 Task: In the Contact  SophiaMoore30@benteler.com, Log Meeting with description: 'Participated in a strategic planning meeting to align sales strategies.'; Add date: '30 August, 2023', attach the document: Terms_and_conditions.doc. Logged in from softage.10@softage.net
Action: Mouse moved to (86, 65)
Screenshot: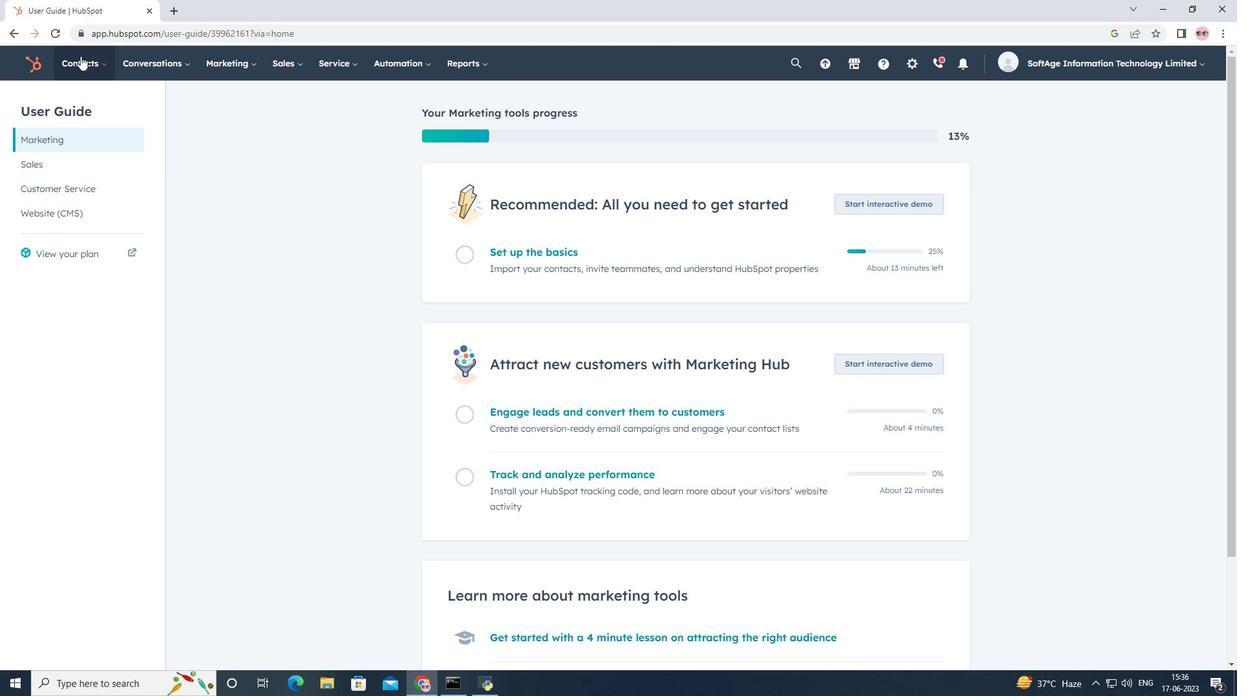 
Action: Mouse pressed left at (86, 65)
Screenshot: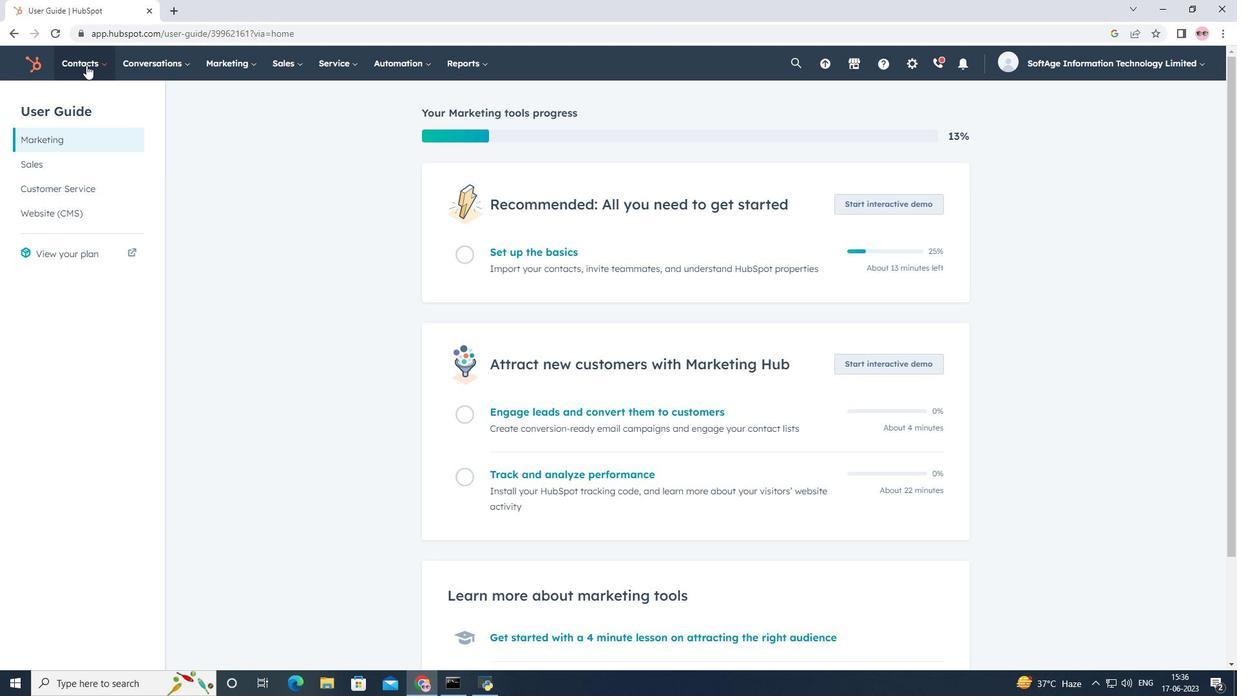 
Action: Mouse moved to (105, 100)
Screenshot: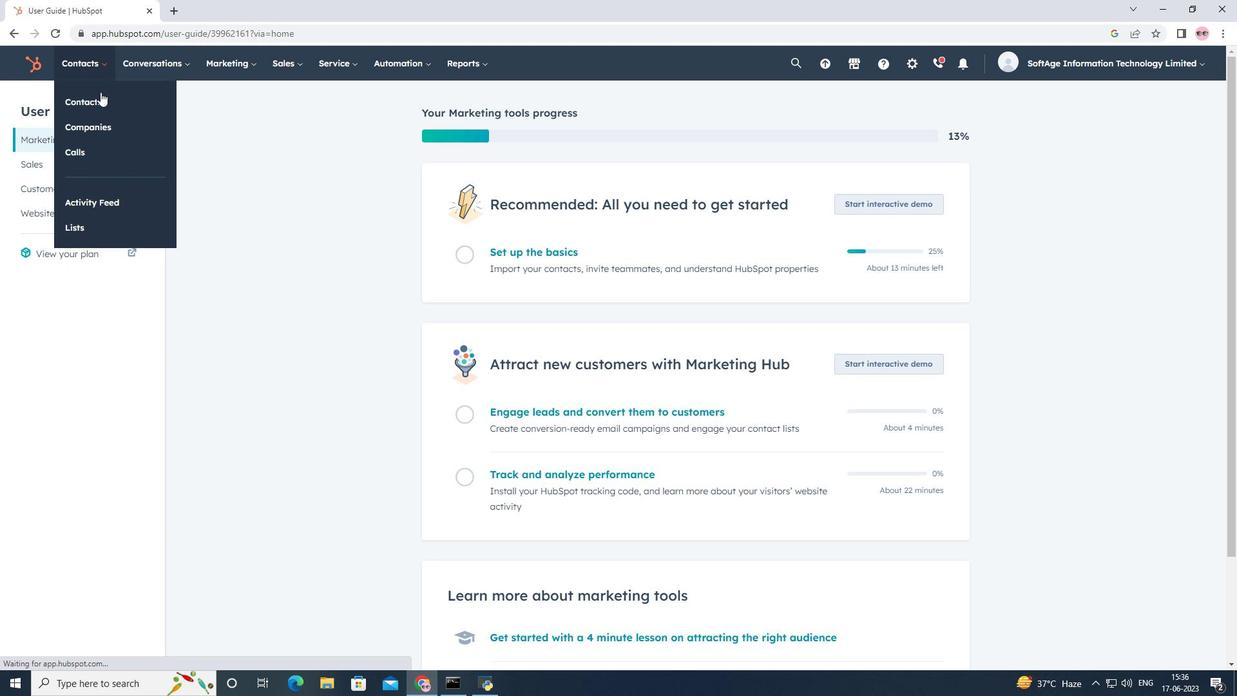 
Action: Mouse pressed left at (105, 100)
Screenshot: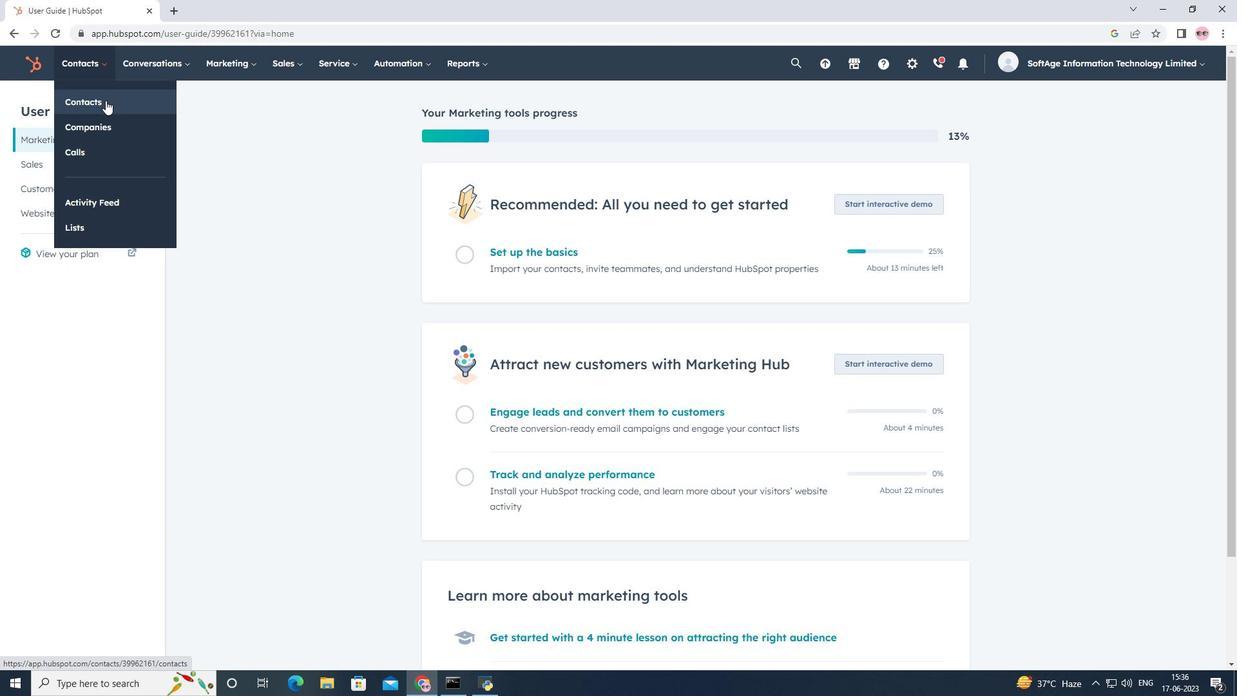 
Action: Mouse moved to (126, 215)
Screenshot: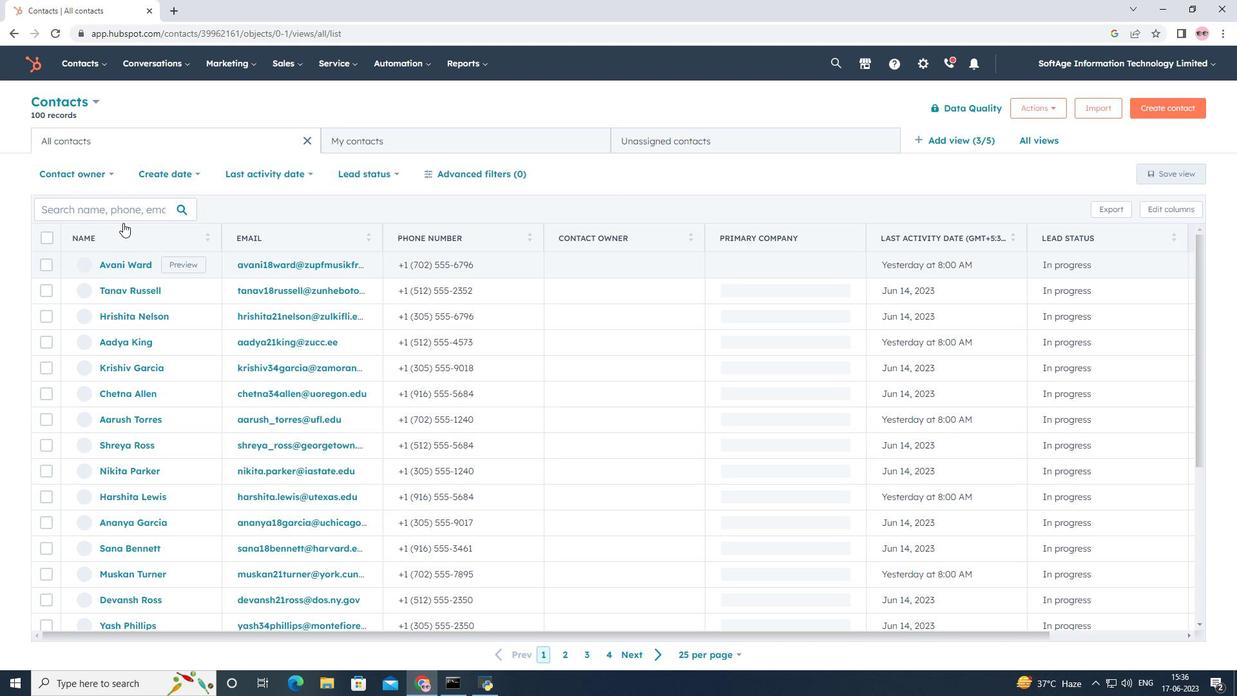 
Action: Mouse pressed left at (126, 215)
Screenshot: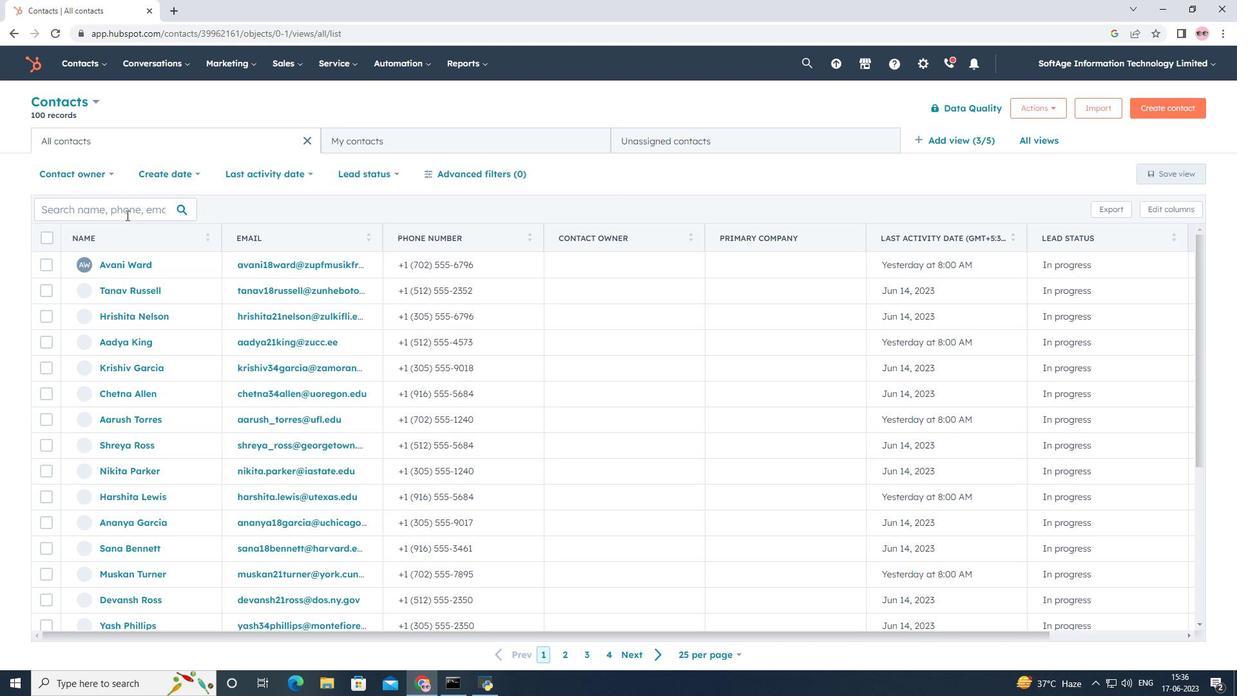 
Action: Key pressed <Key.shift>Sophia<Key.shift>Moore30<Key.shift>@benteler.com
Screenshot: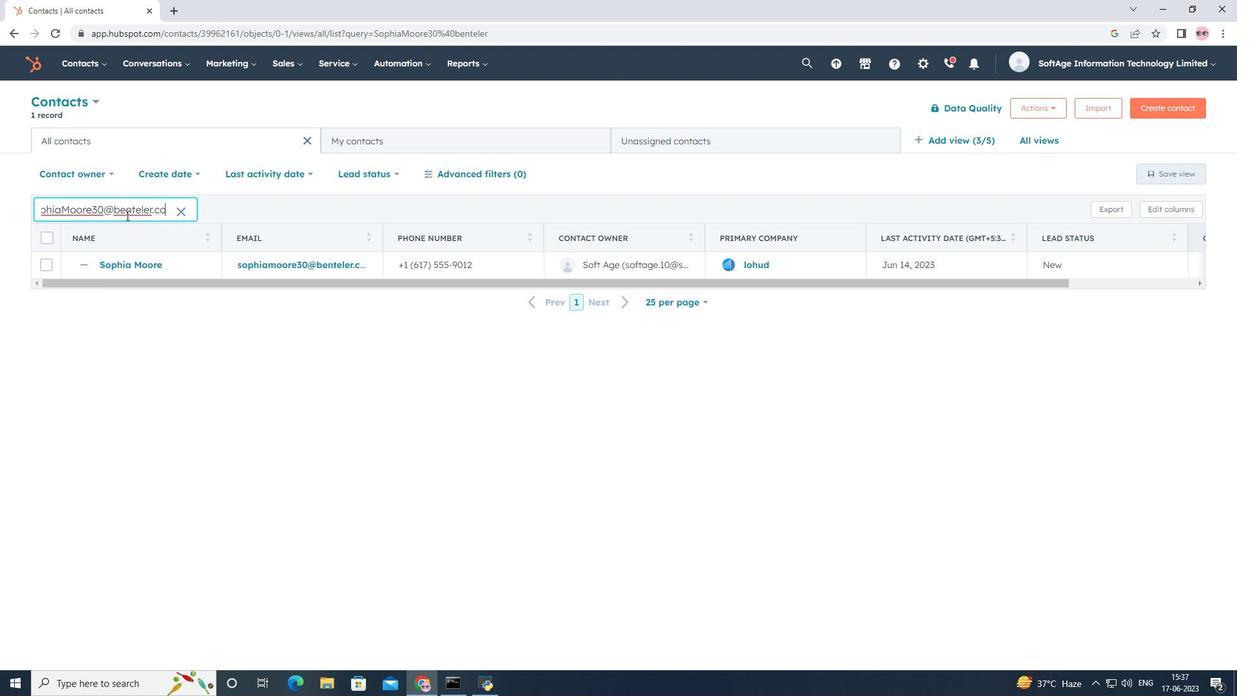 
Action: Mouse moved to (126, 265)
Screenshot: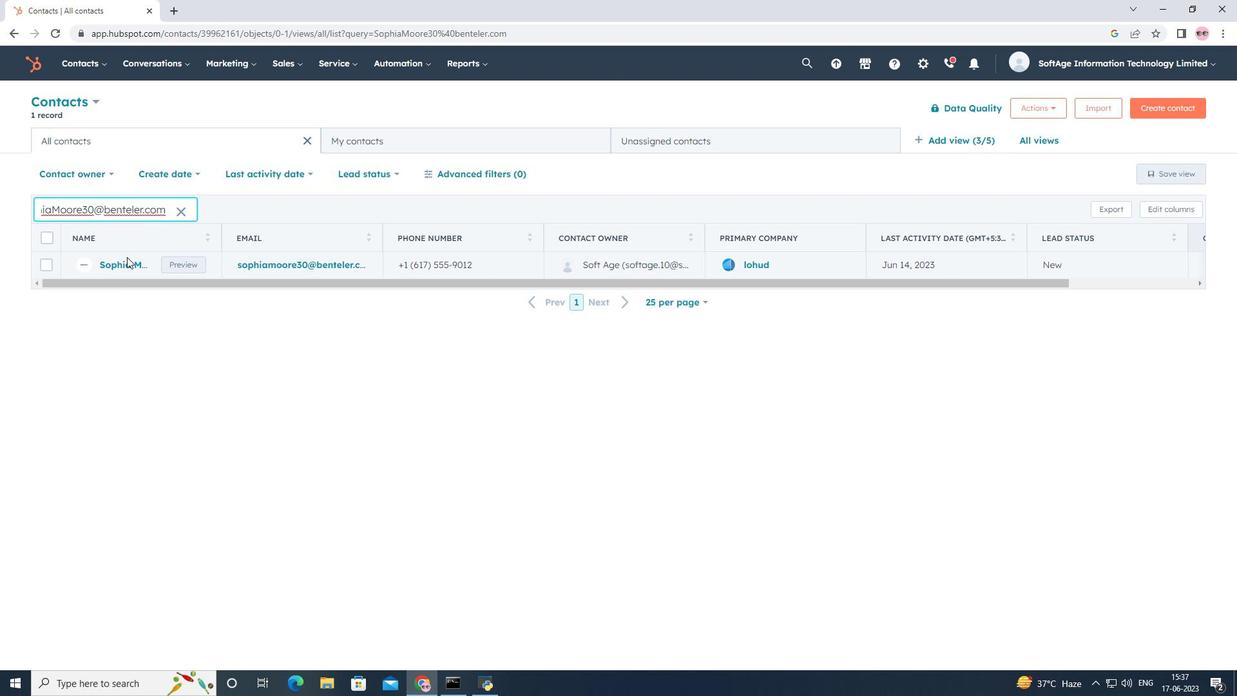
Action: Mouse pressed left at (126, 265)
Screenshot: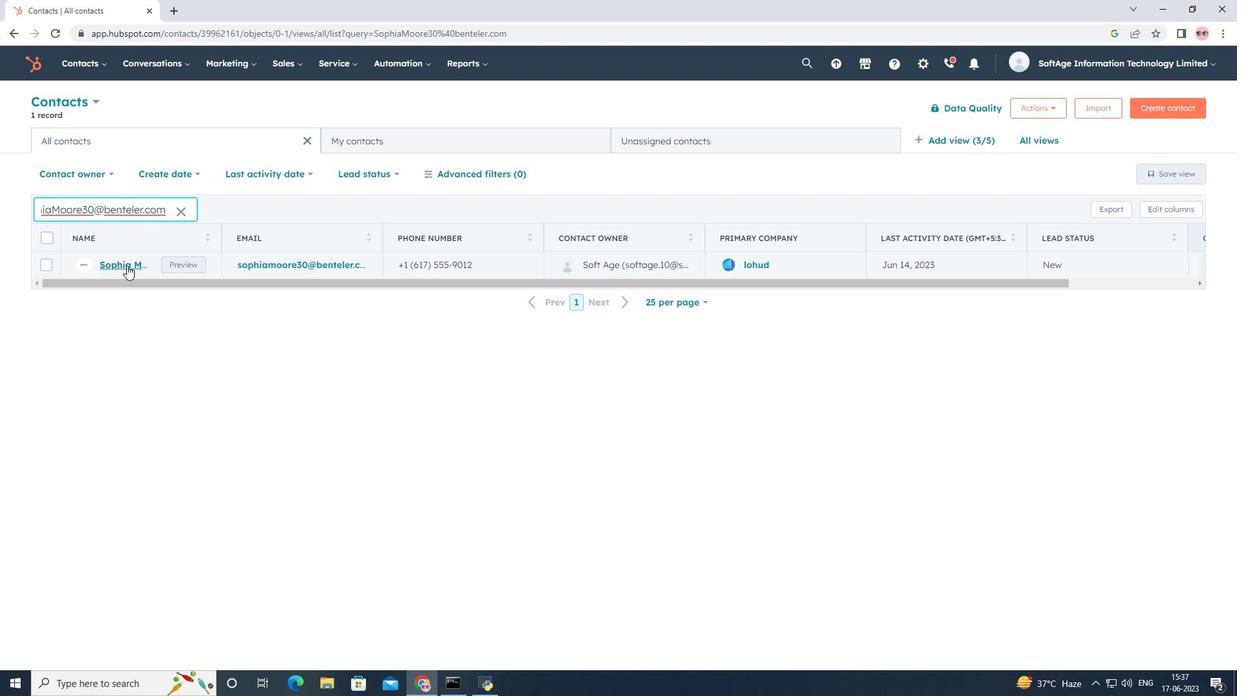 
Action: Mouse moved to (248, 217)
Screenshot: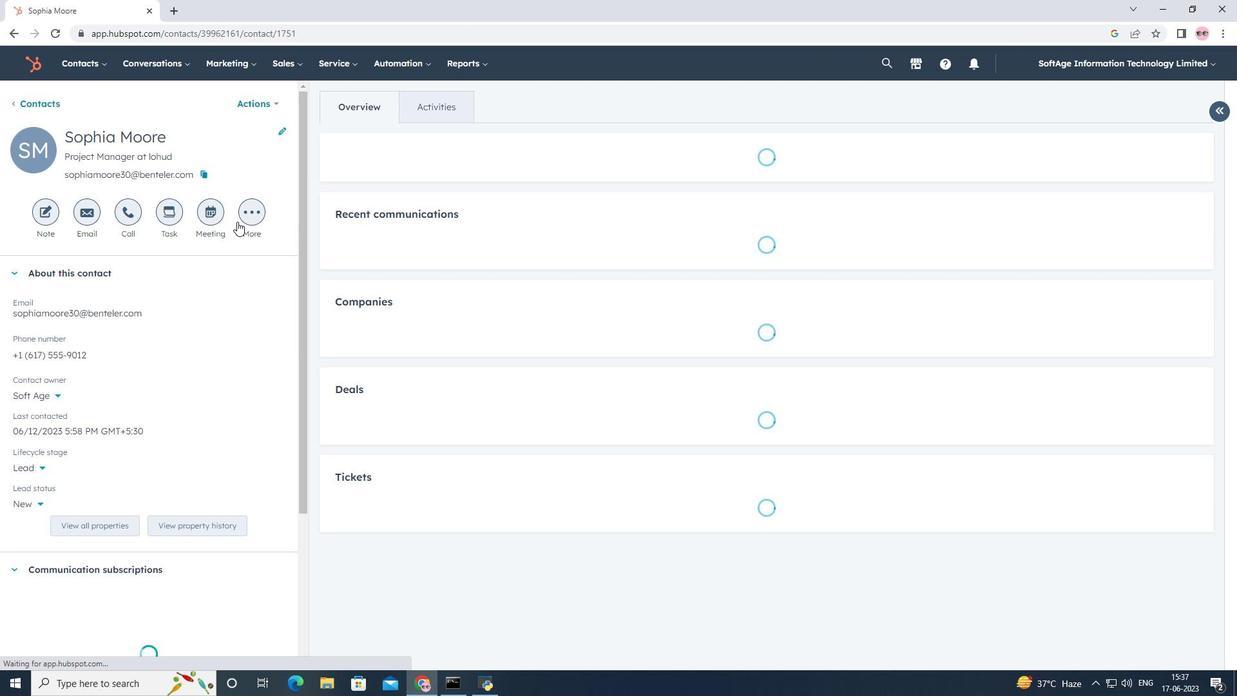 
Action: Mouse pressed left at (248, 217)
Screenshot: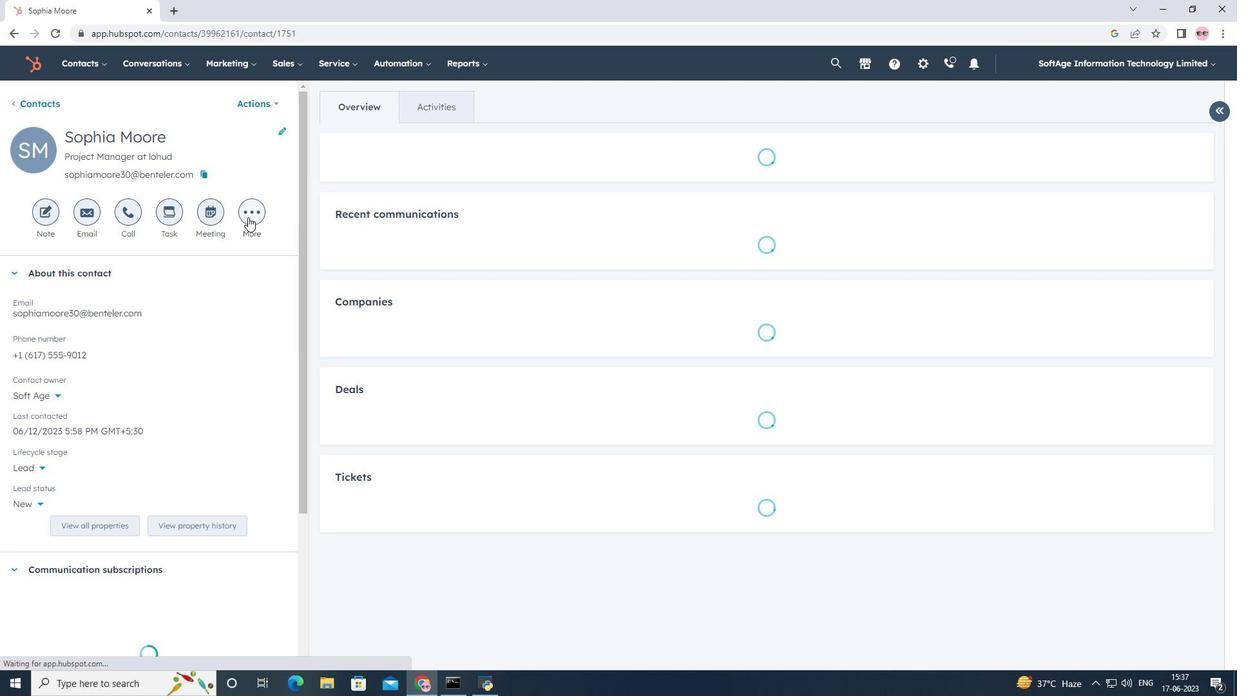 
Action: Mouse moved to (267, 342)
Screenshot: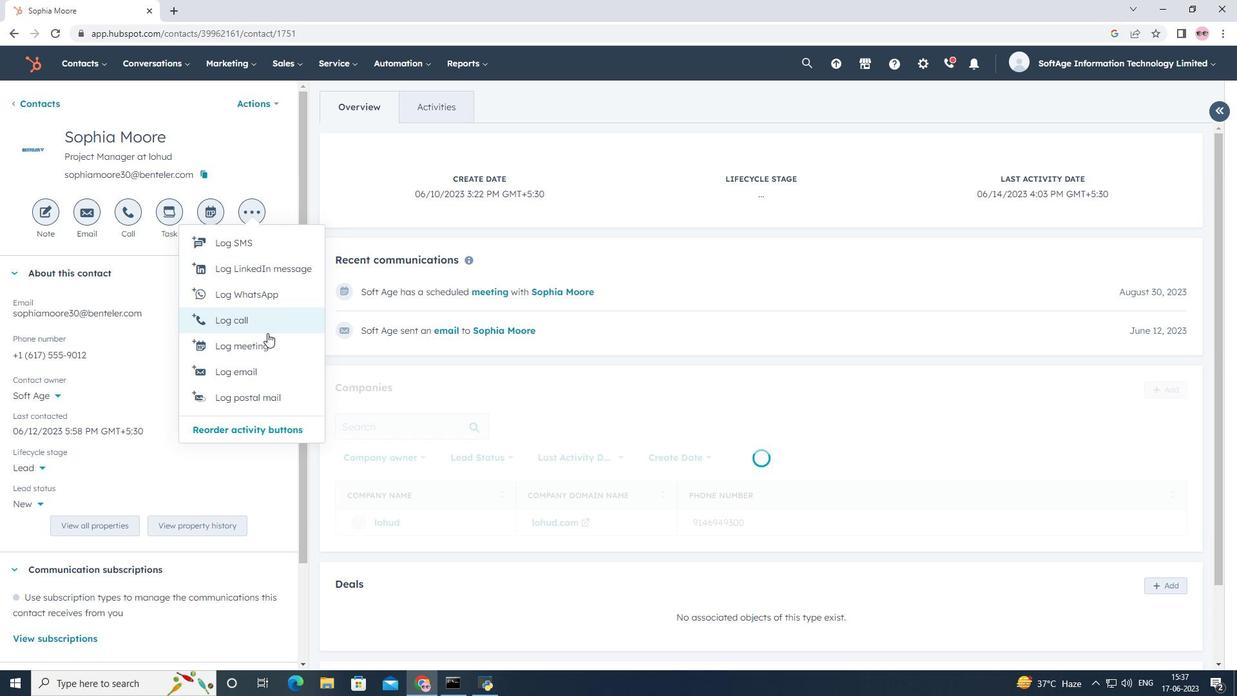
Action: Mouse pressed left at (267, 342)
Screenshot: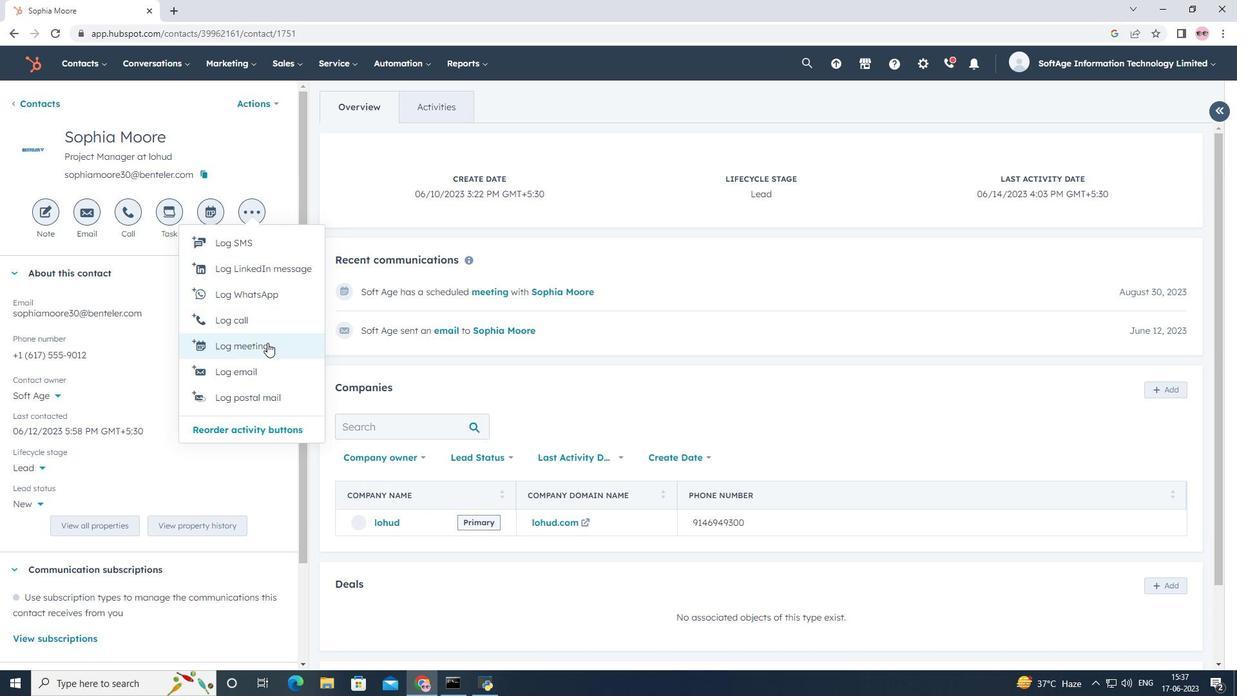 
Action: Mouse moved to (764, 524)
Screenshot: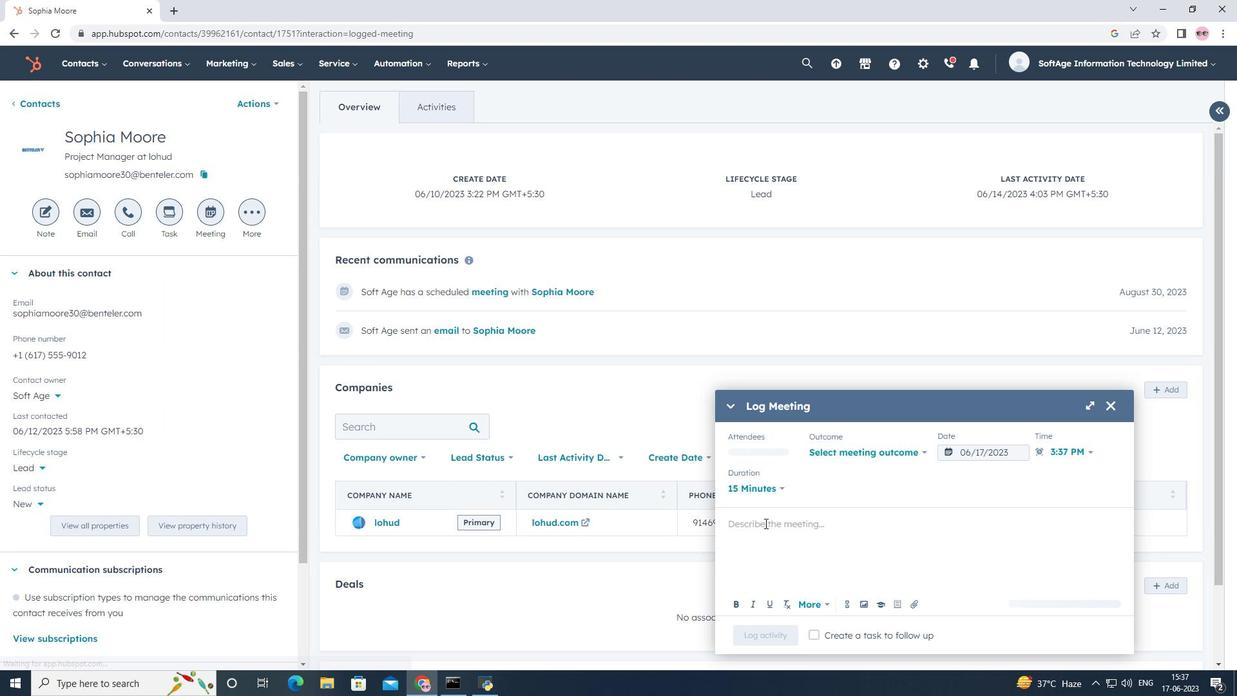 
Action: Mouse pressed left at (764, 524)
Screenshot: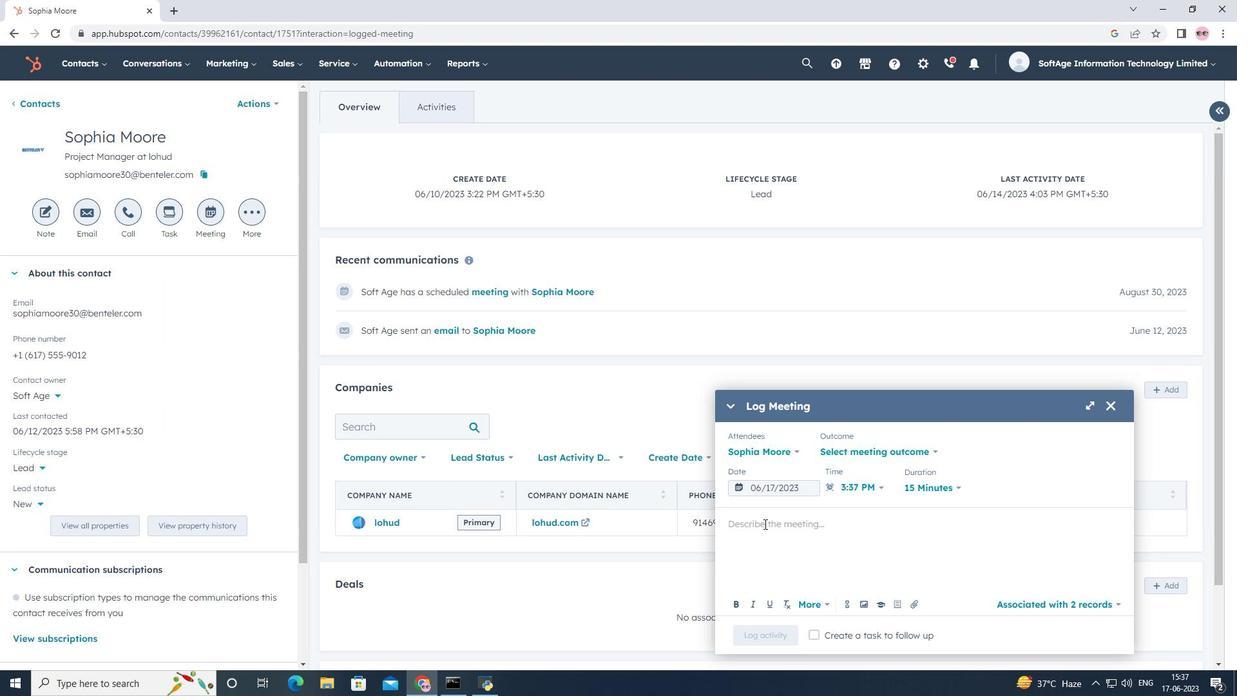 
Action: Key pressed <Key.shift>Participated<Key.space>in<Key.space>a<Key.space>strategic<Key.space>planning<Key.space>meeting<Key.space>to<Key.space>align<Key.space>sales<Key.space>strategies.
Screenshot: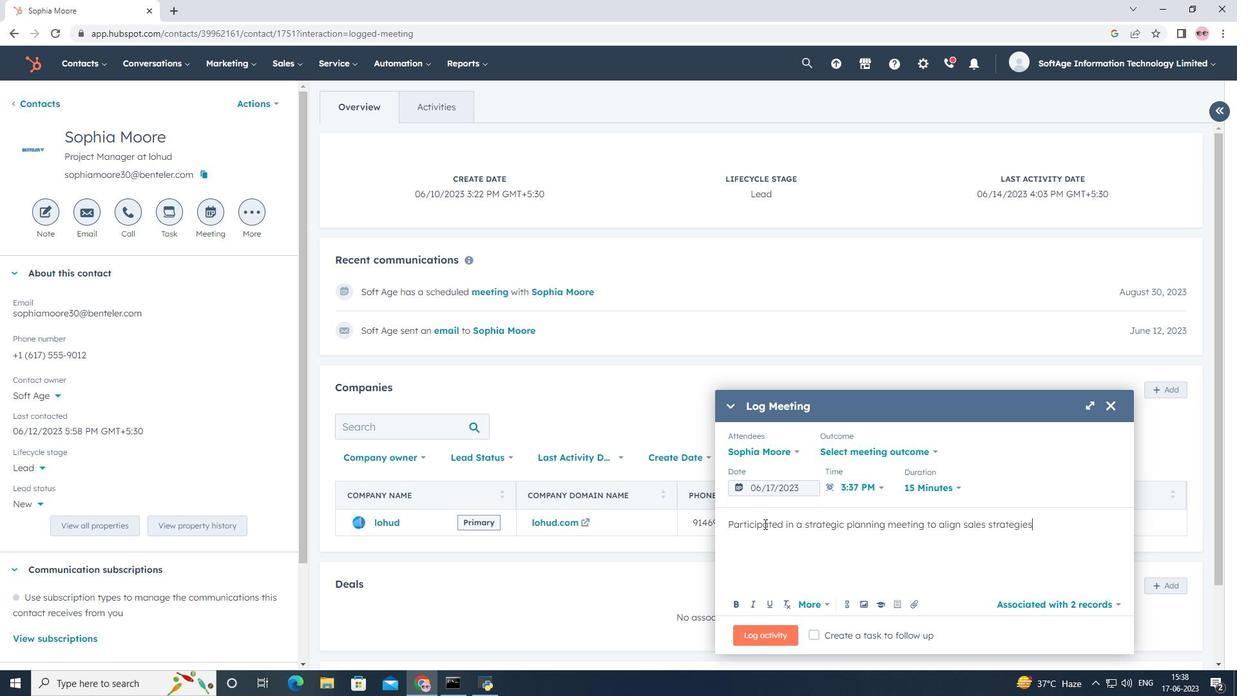 
Action: Mouse moved to (771, 490)
Screenshot: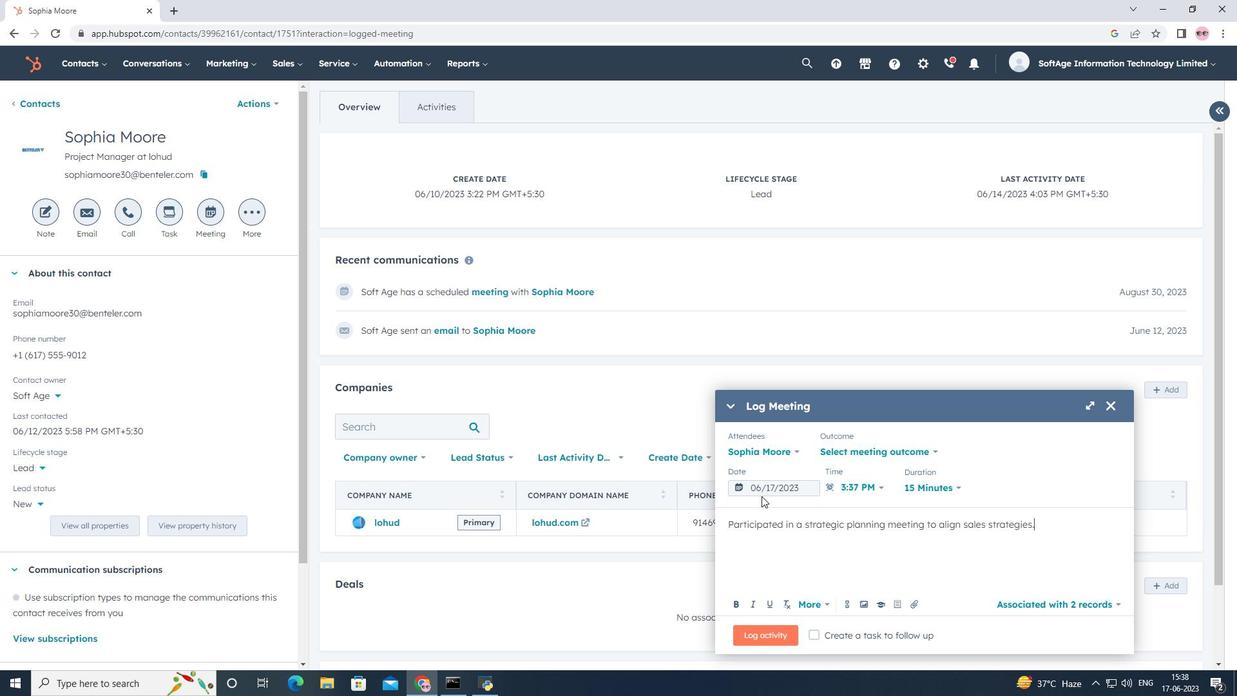 
Action: Mouse pressed left at (771, 490)
Screenshot: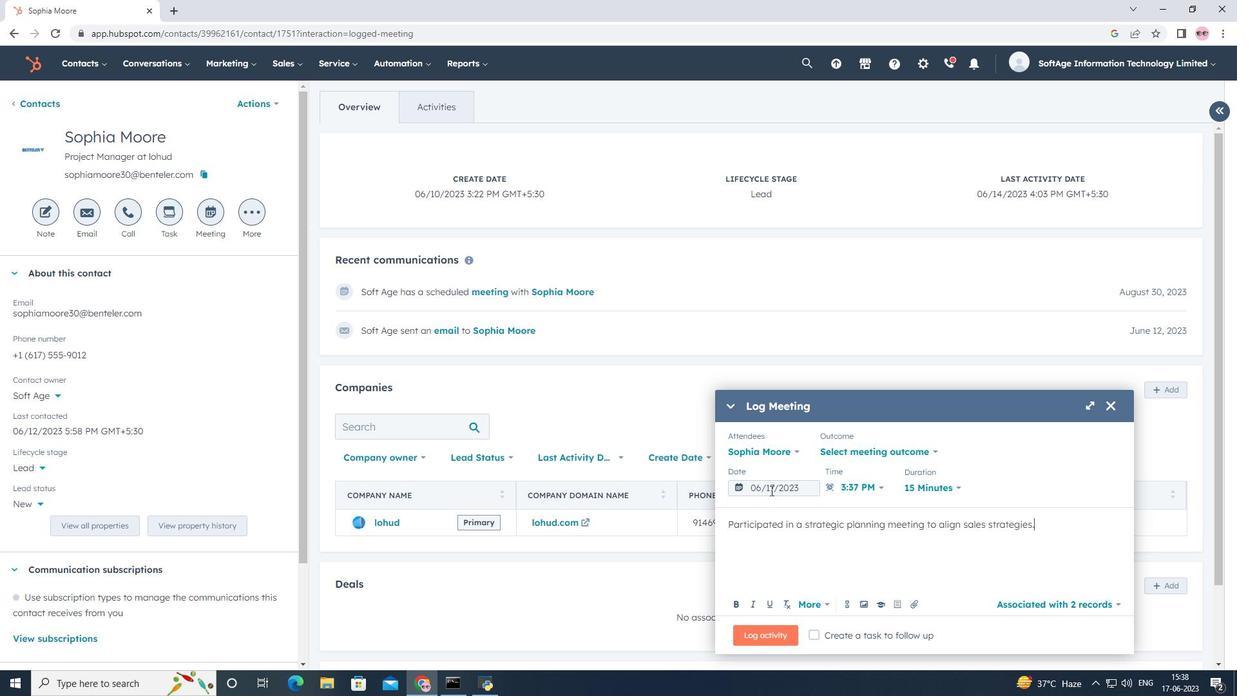 
Action: Mouse moved to (898, 281)
Screenshot: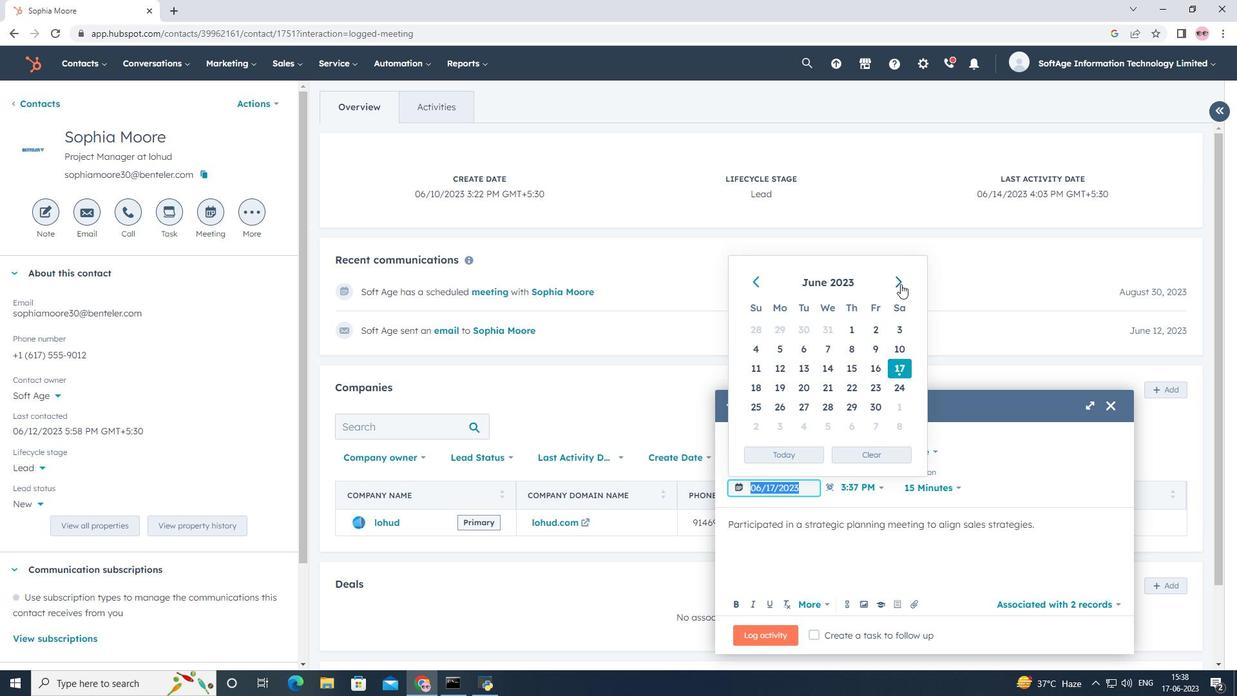 
Action: Mouse pressed left at (898, 281)
Screenshot: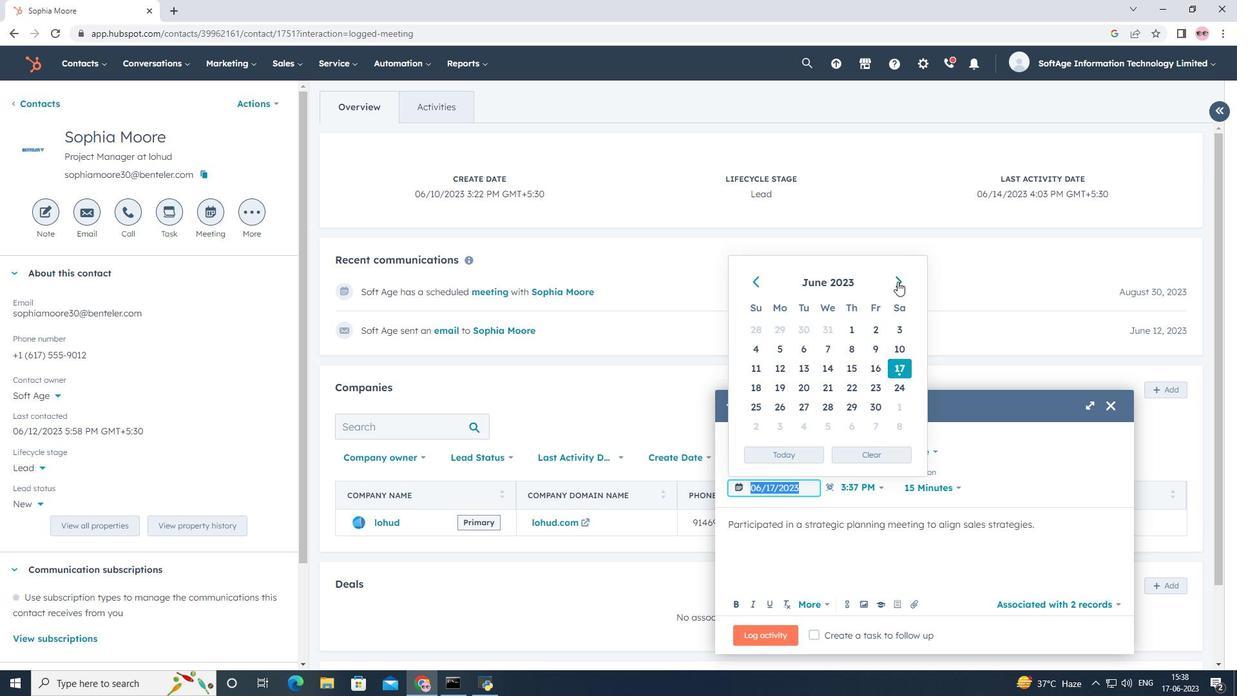 
Action: Mouse pressed left at (898, 281)
Screenshot: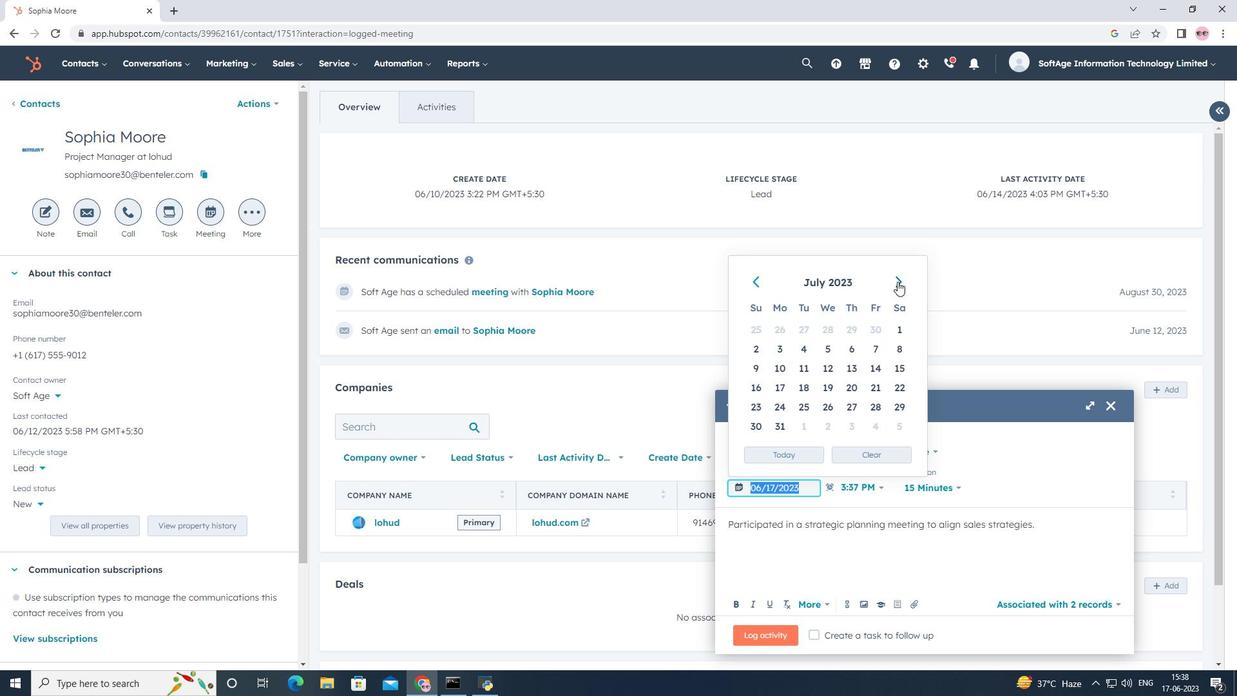
Action: Mouse moved to (831, 408)
Screenshot: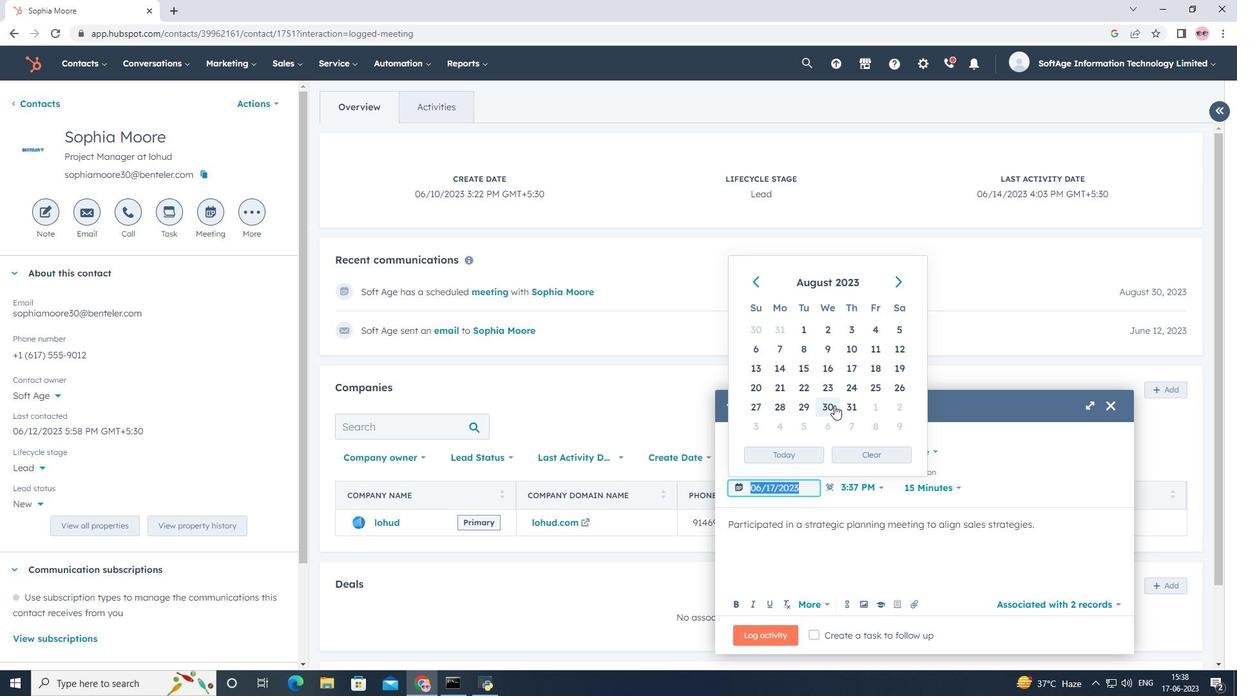
Action: Mouse pressed left at (831, 408)
Screenshot: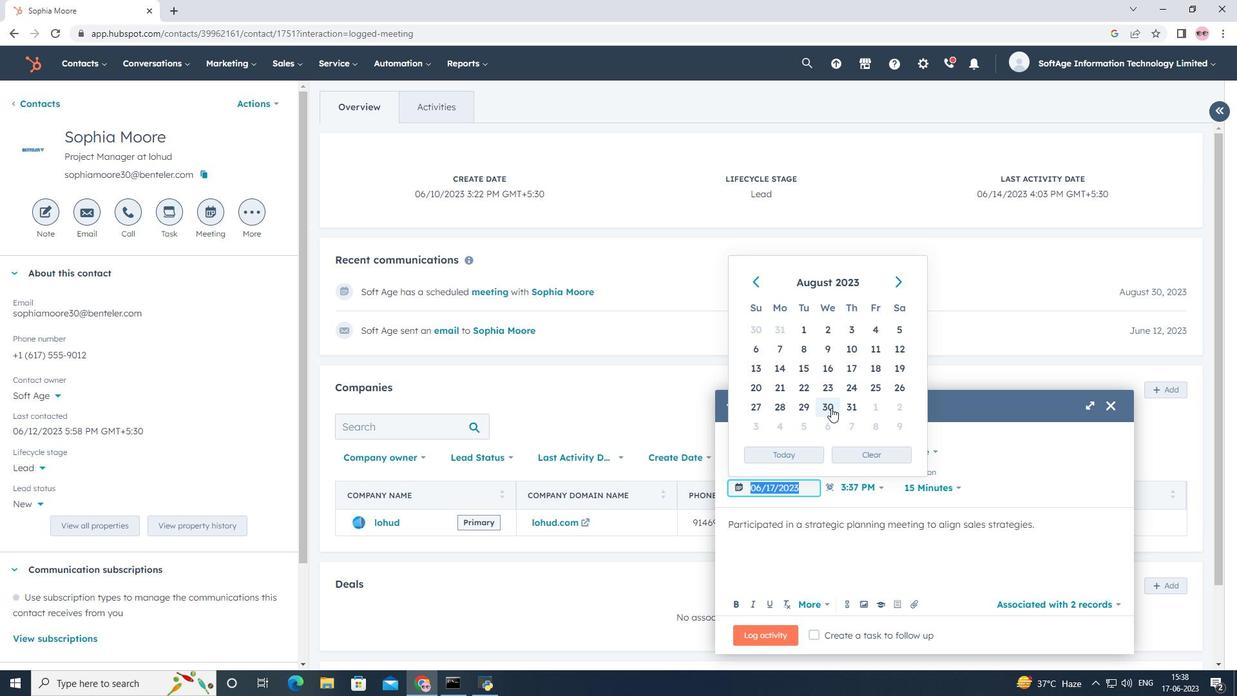 
Action: Mouse moved to (912, 604)
Screenshot: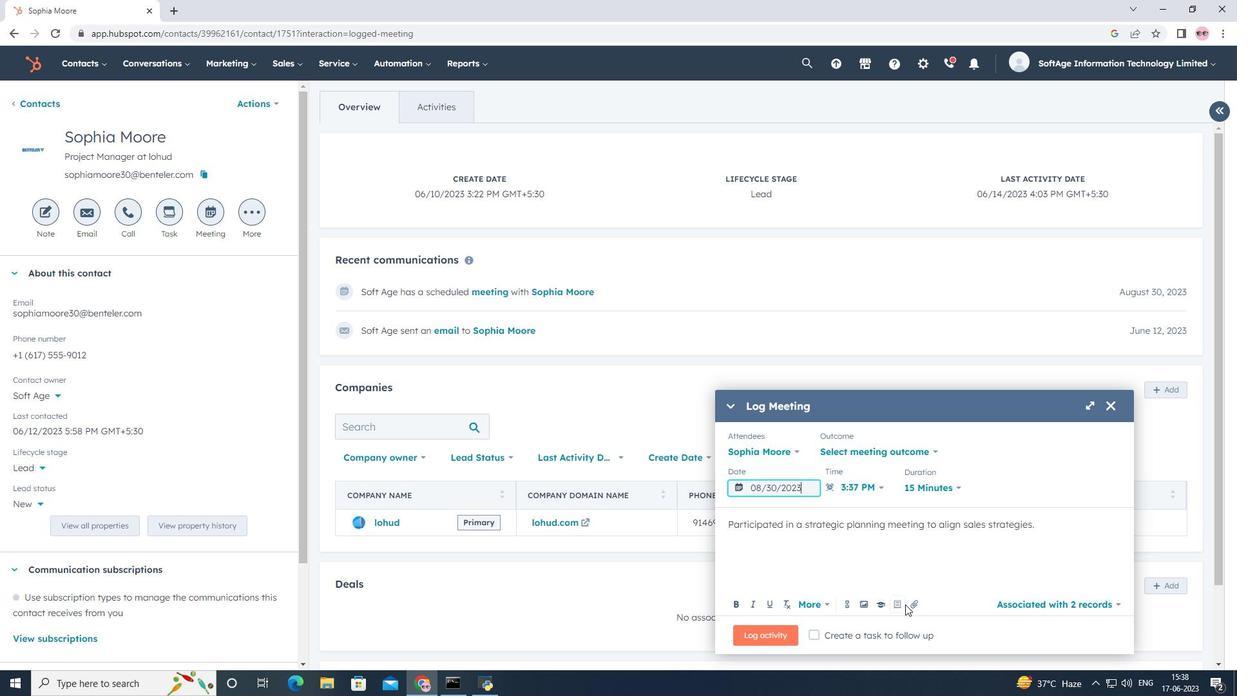 
Action: Mouse pressed left at (912, 604)
Screenshot: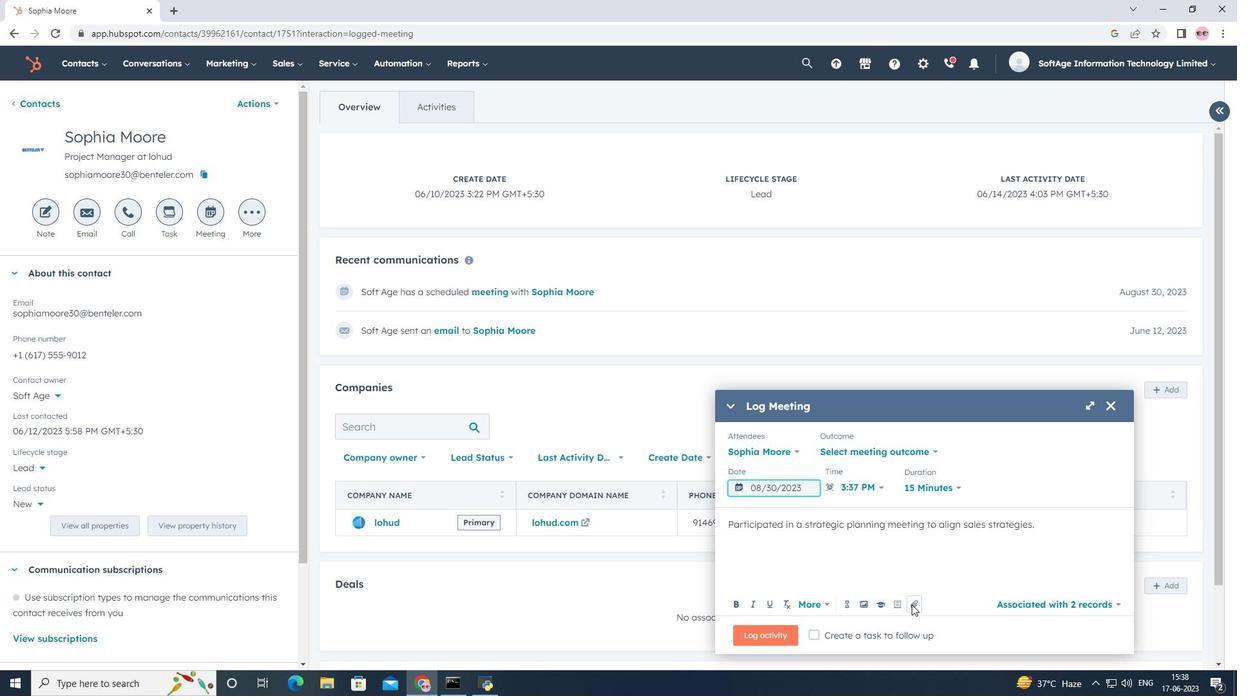 
Action: Mouse moved to (904, 564)
Screenshot: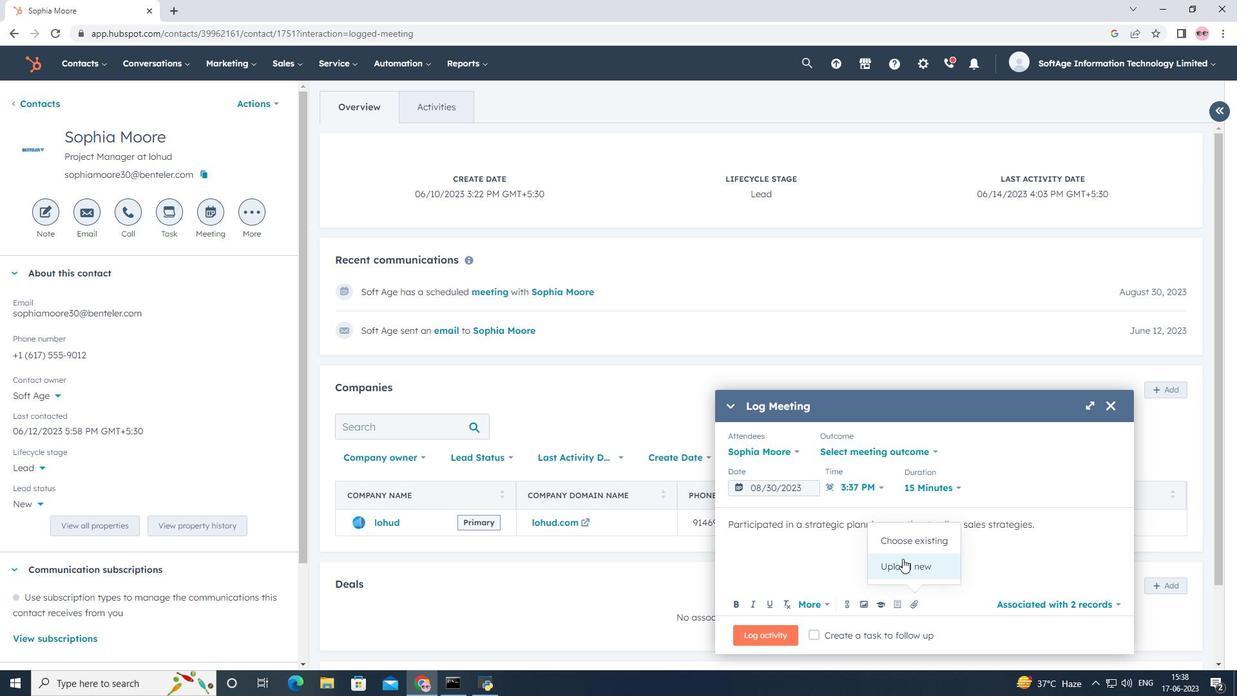 
Action: Mouse pressed left at (904, 564)
Screenshot: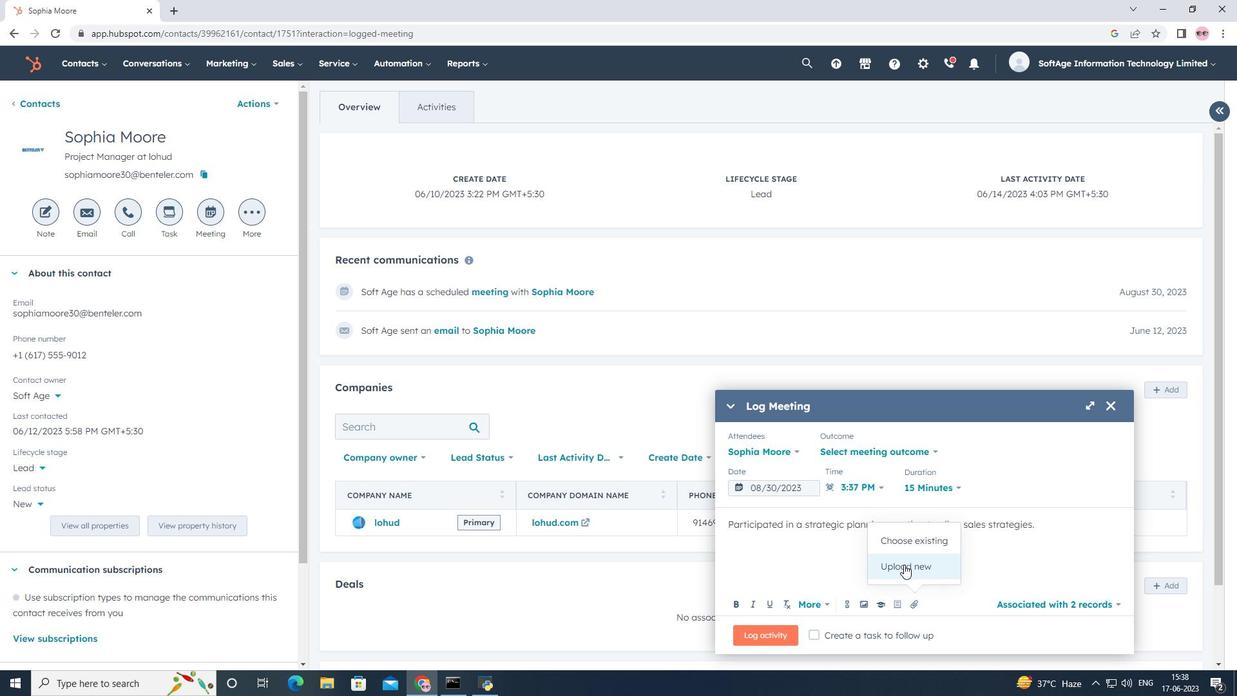 
Action: Mouse moved to (146, 123)
Screenshot: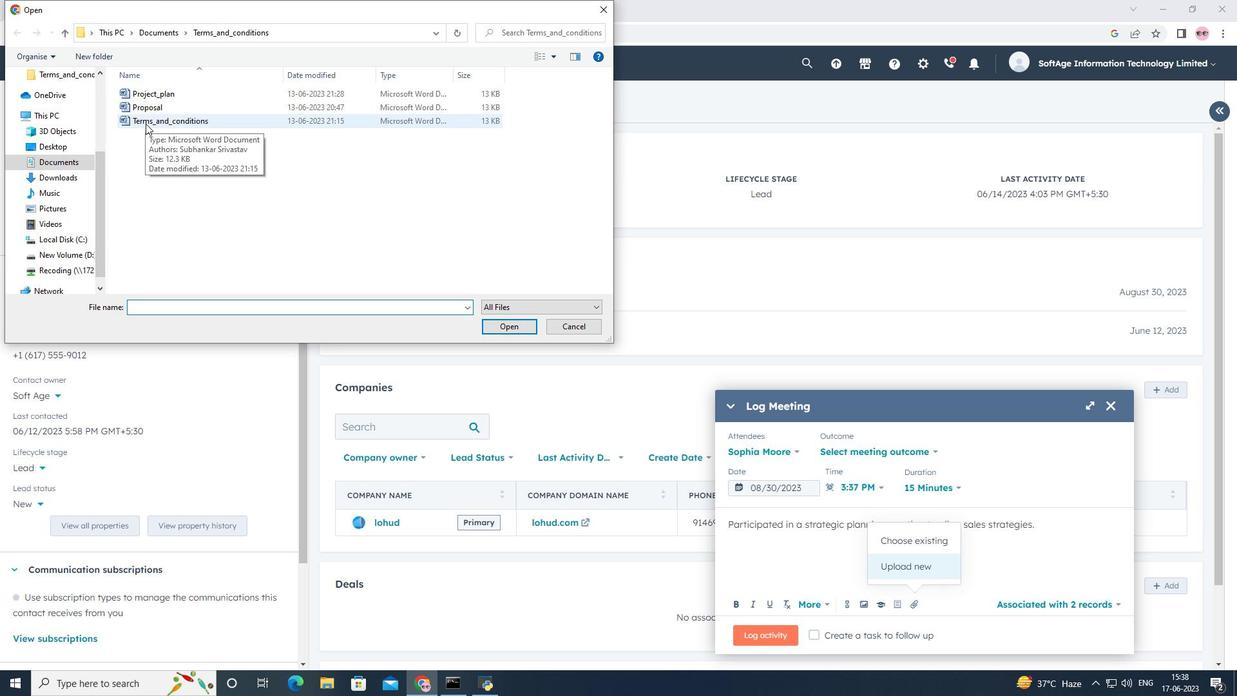 
Action: Mouse pressed left at (146, 123)
Screenshot: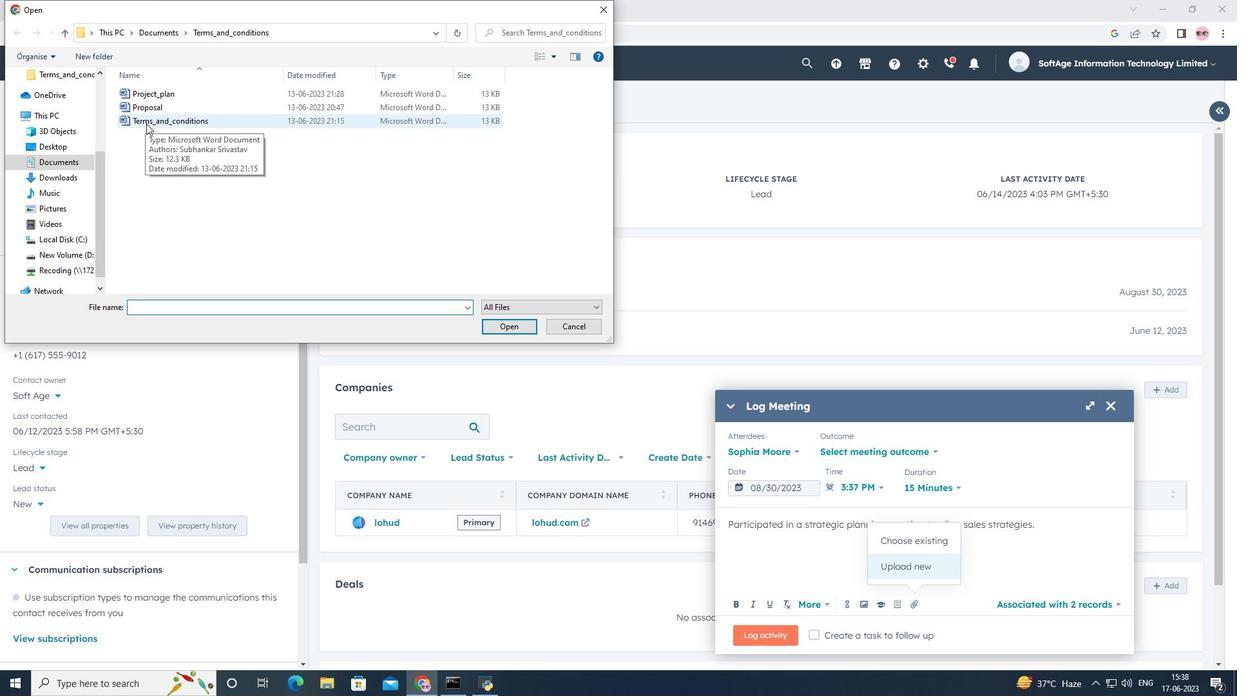 
Action: Mouse moved to (516, 330)
Screenshot: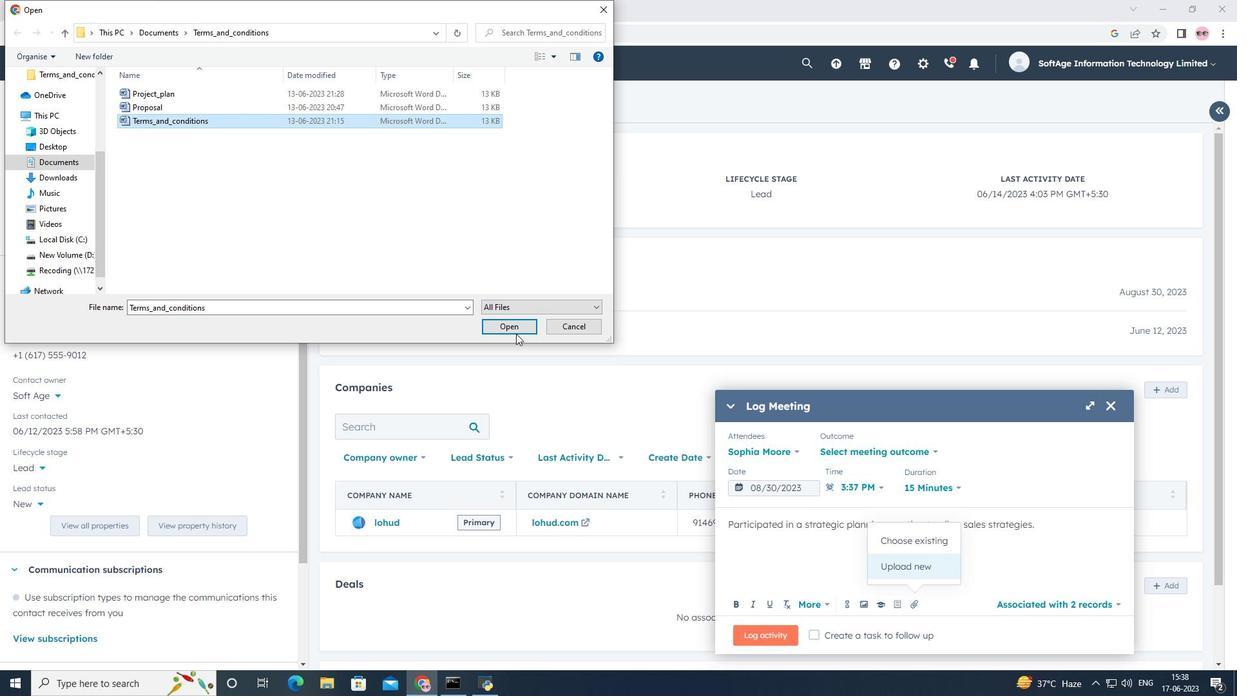 
Action: Mouse pressed left at (516, 330)
Screenshot: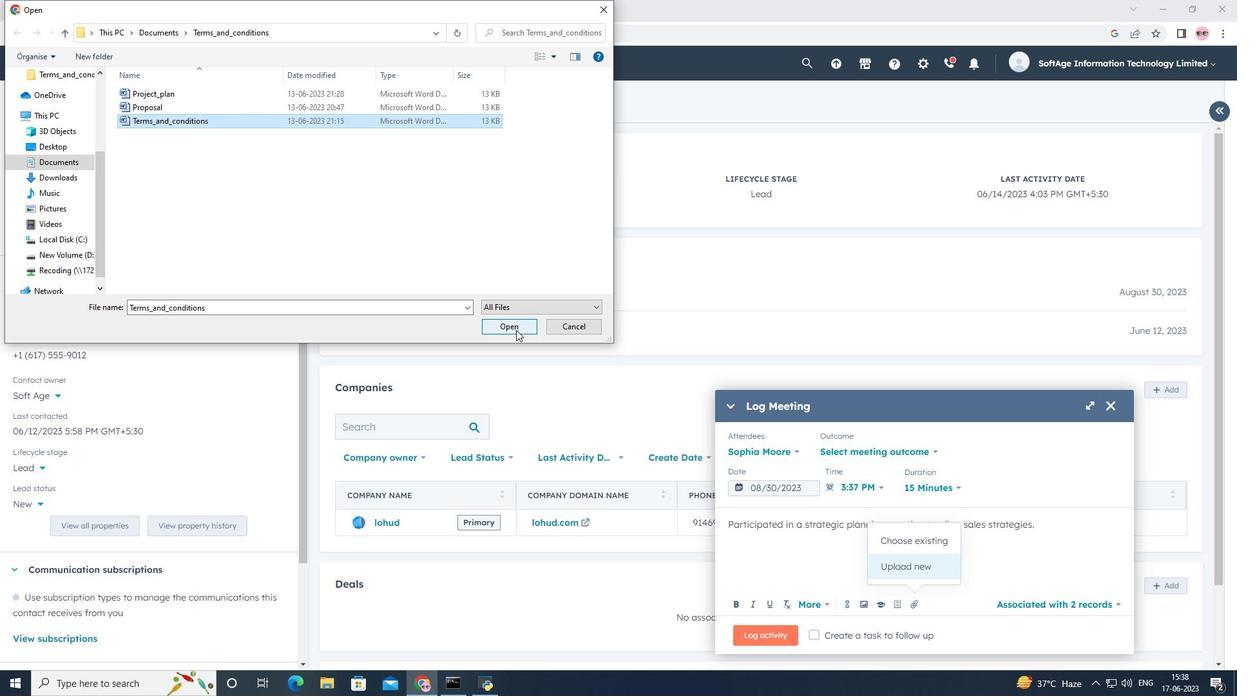 
Action: Mouse moved to (763, 637)
Screenshot: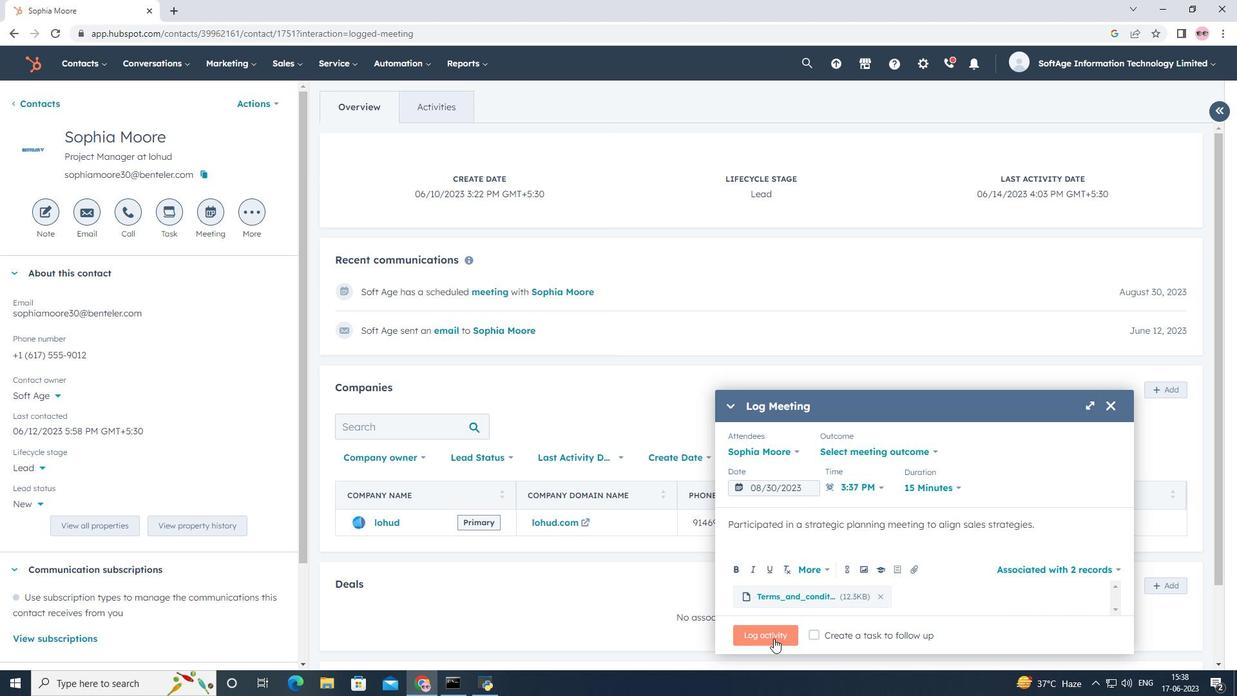 
Action: Mouse pressed left at (763, 637)
Screenshot: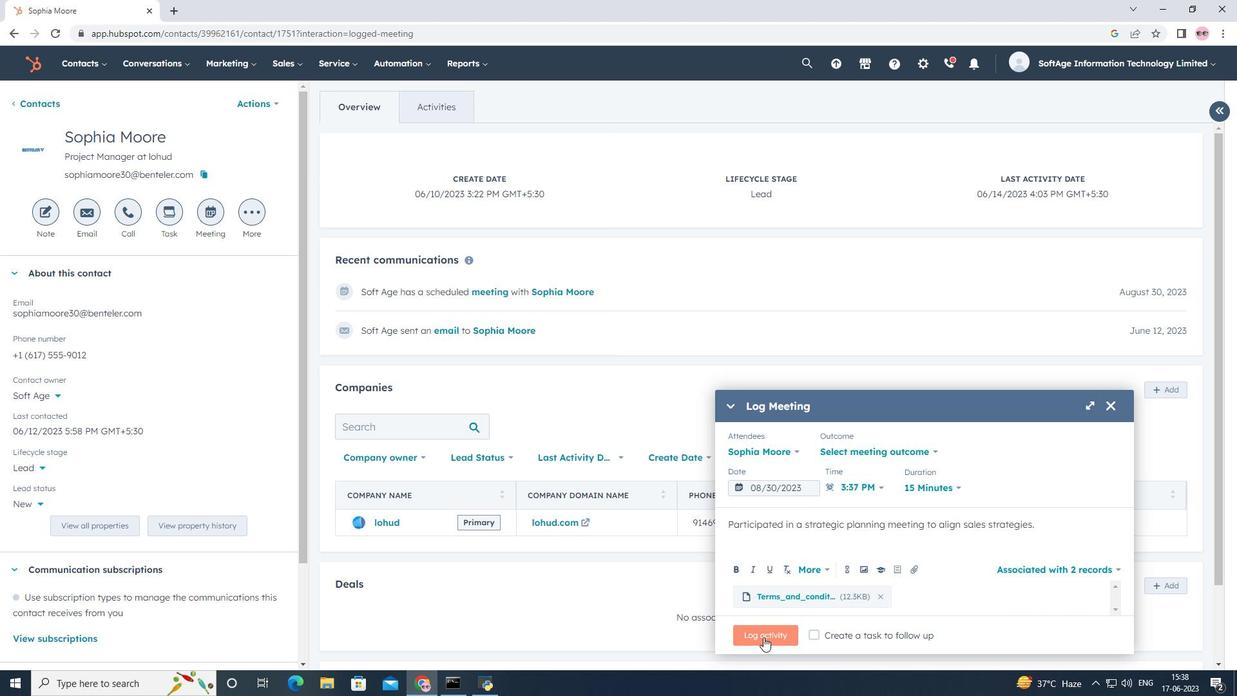 
